 Task: Update the location of the saved search to San Diego.
Action: Mouse moved to (1108, 159)
Screenshot: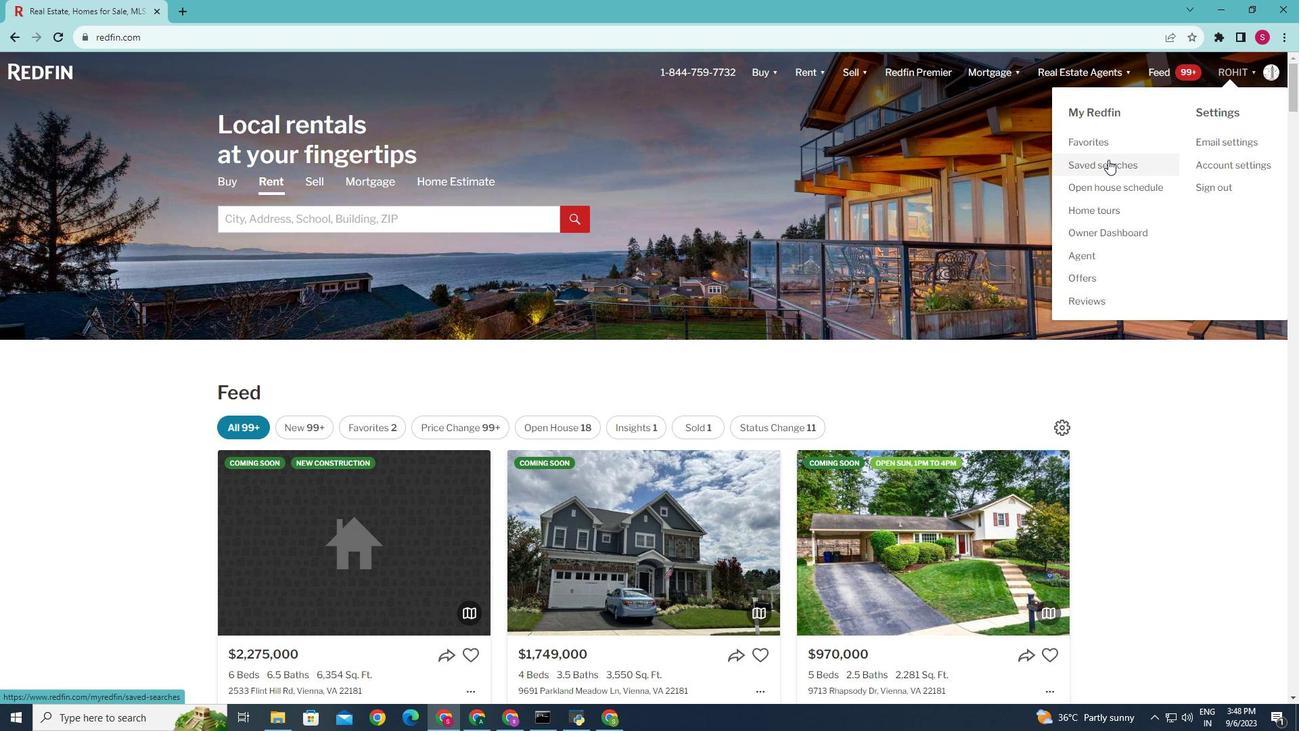 
Action: Mouse pressed left at (1108, 159)
Screenshot: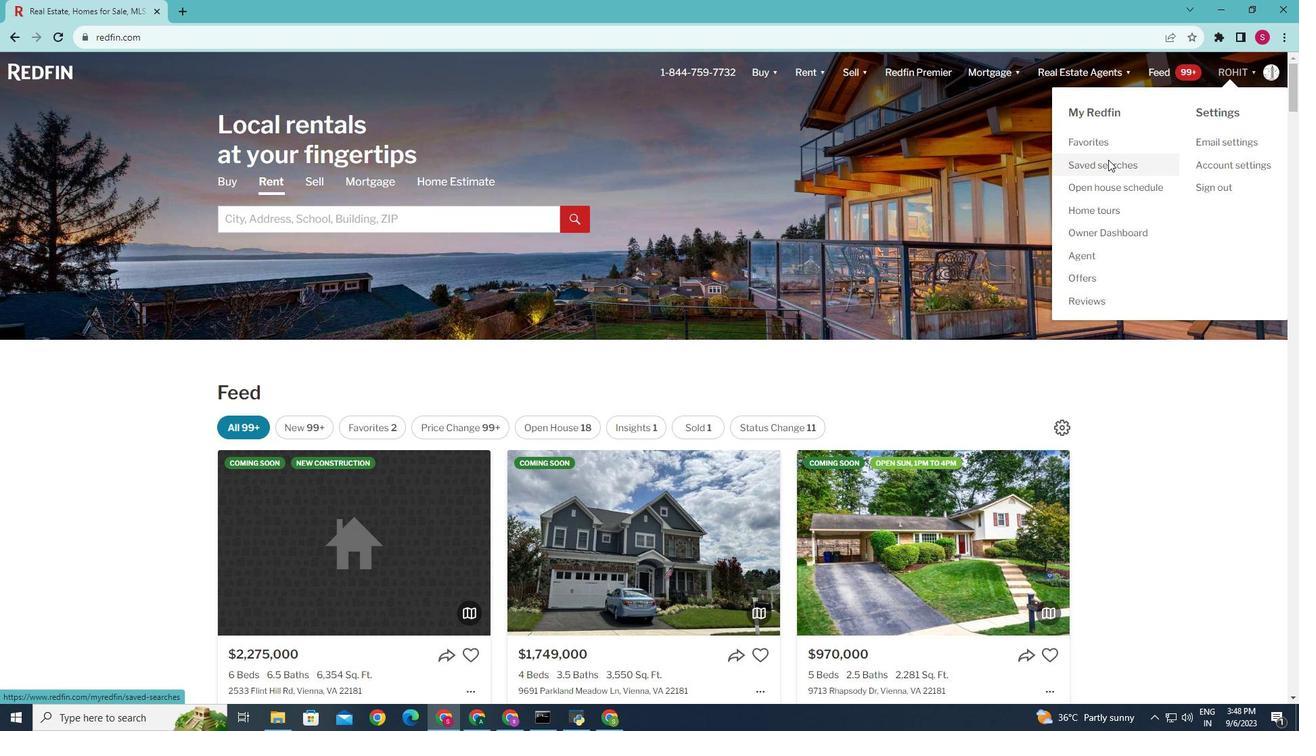 
Action: Mouse moved to (433, 326)
Screenshot: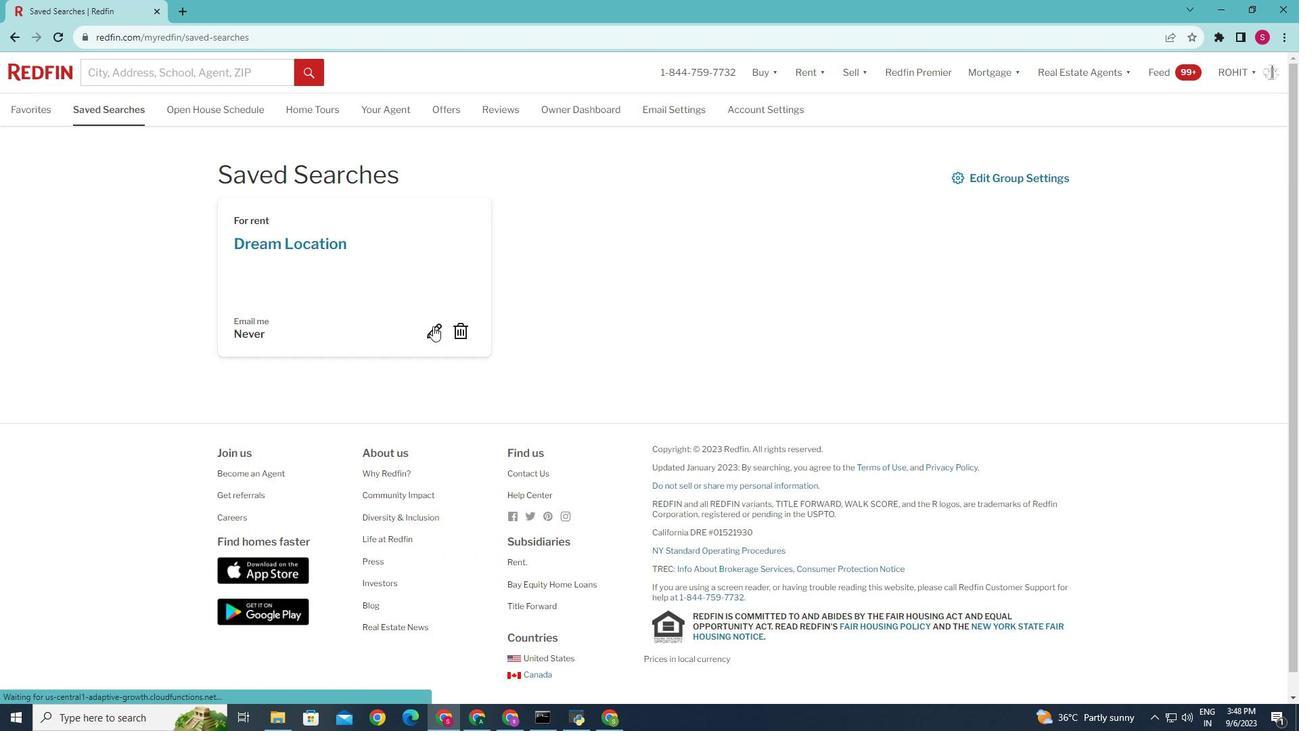 
Action: Mouse pressed left at (433, 326)
Screenshot: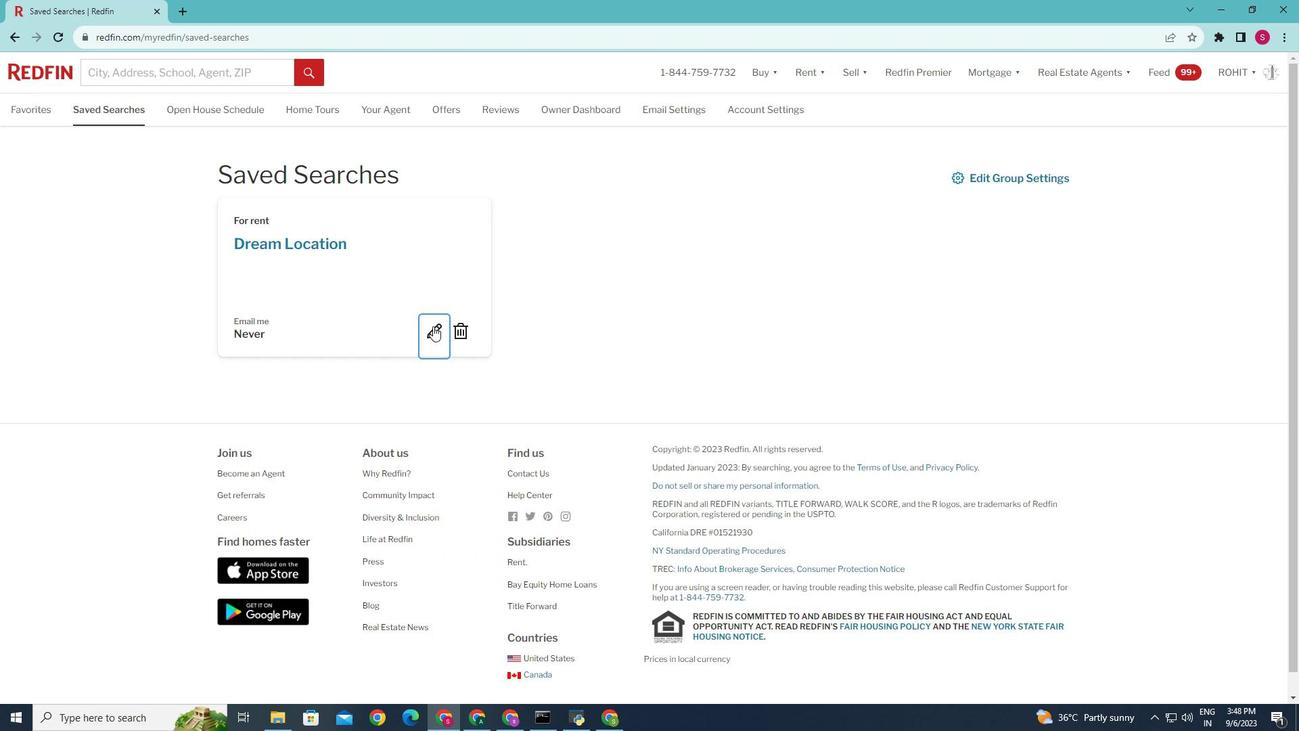 
Action: Mouse moved to (519, 321)
Screenshot: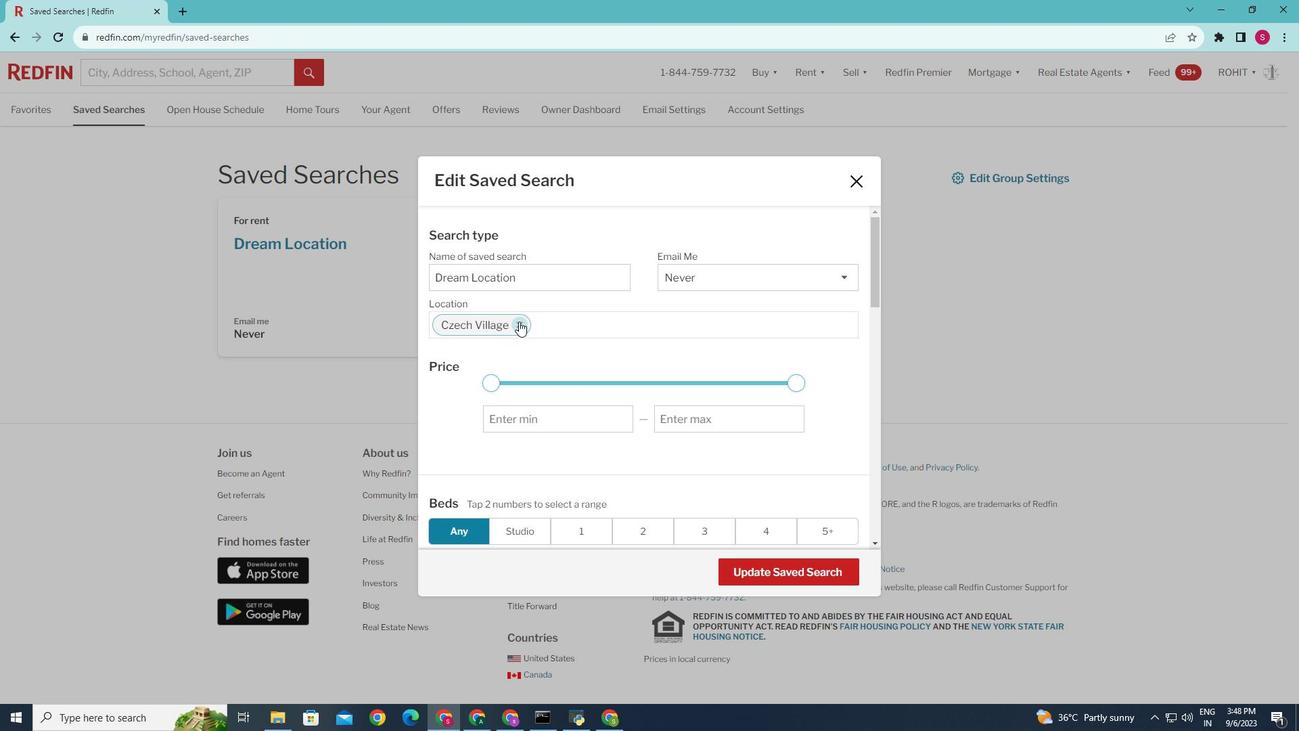 
Action: Mouse pressed left at (519, 321)
Screenshot: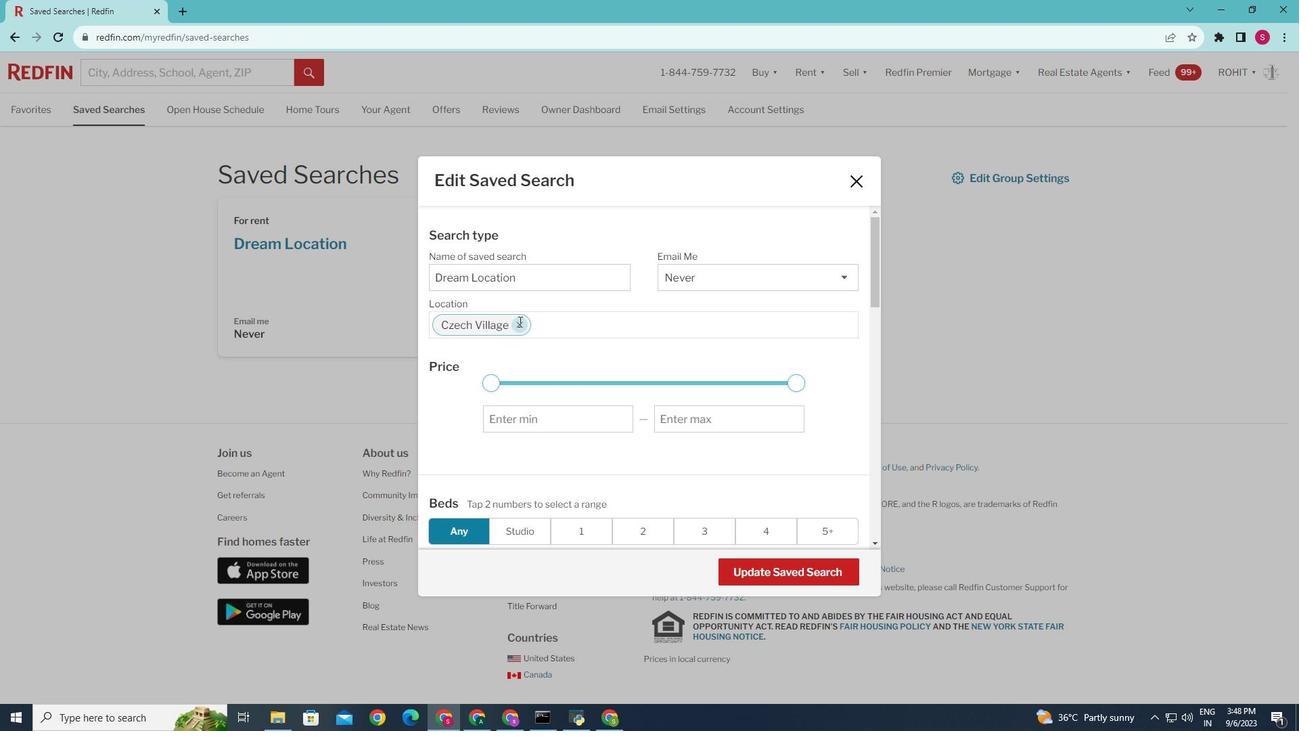 
Action: Mouse moved to (507, 320)
Screenshot: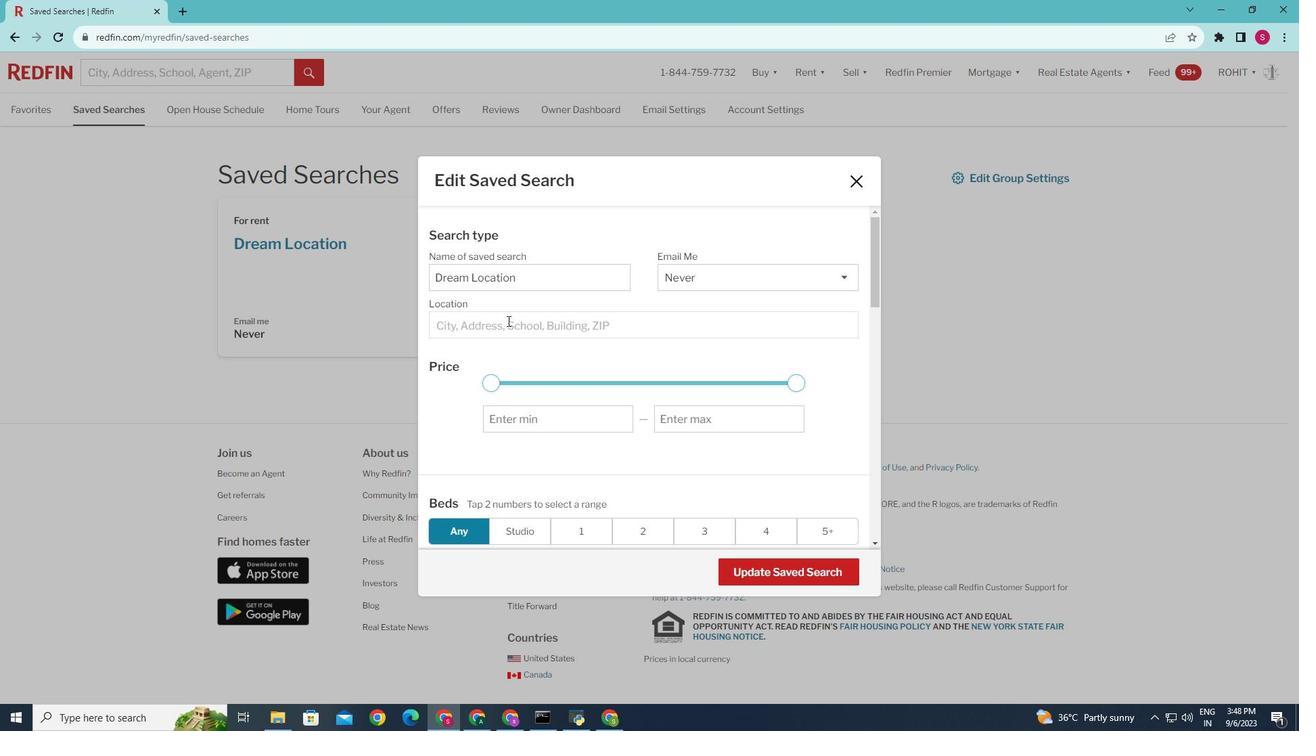 
Action: Mouse pressed left at (507, 320)
Screenshot: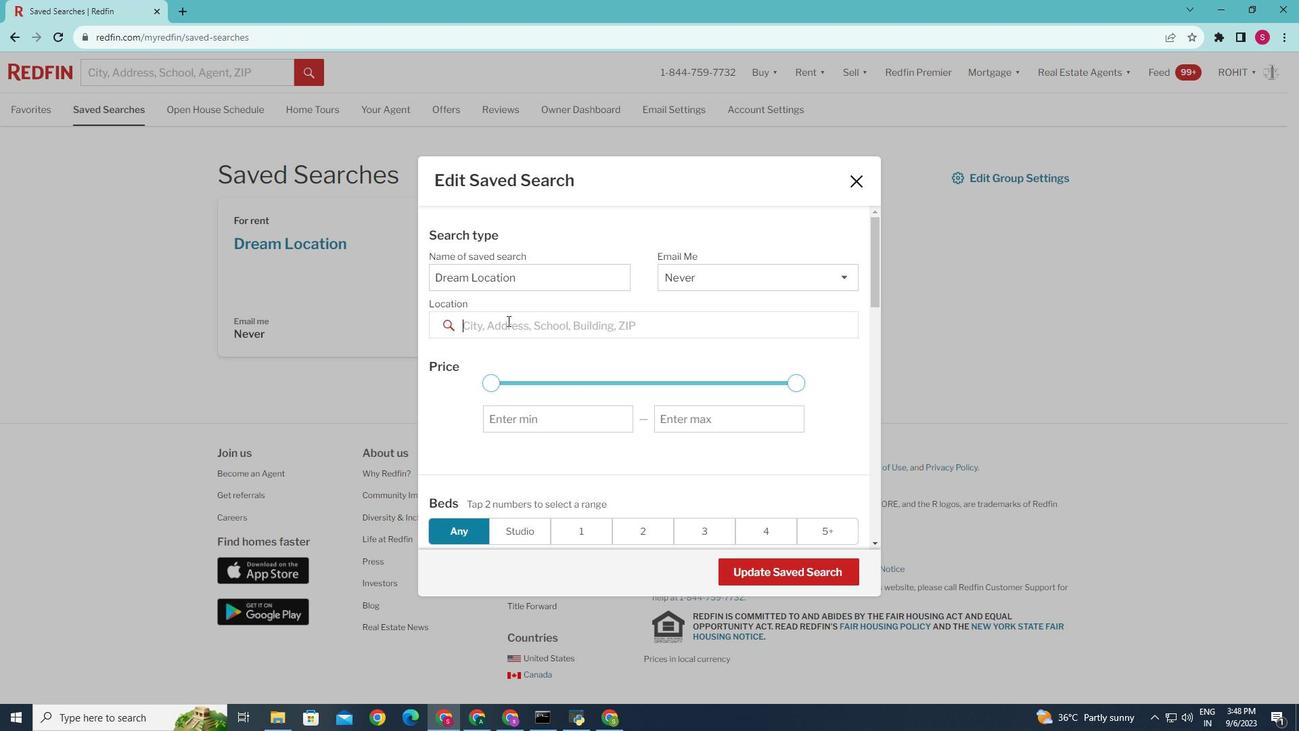 
Action: Key pressed <Key.caps_lock>S<Key.caps_lock>an<Key.space><Key.caps_lock>D<Key.caps_lock>iego
Screenshot: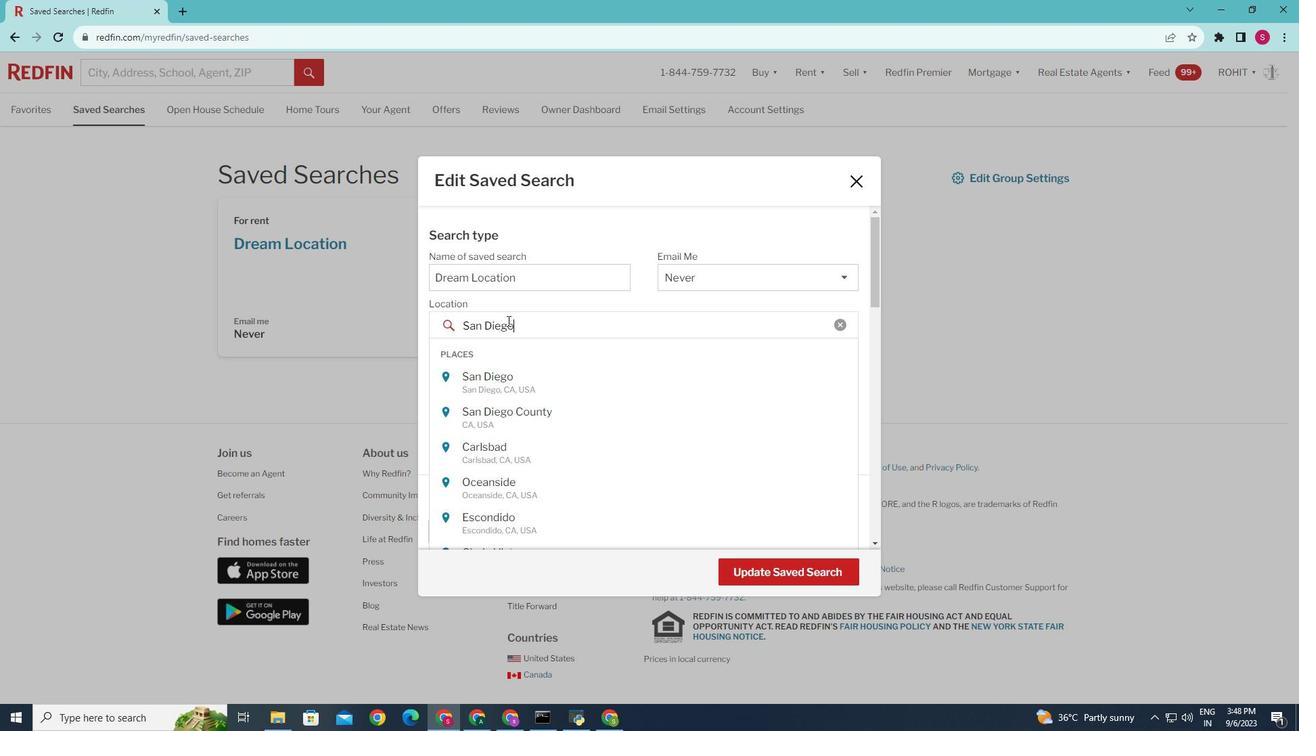 
Action: Mouse moved to (779, 567)
Screenshot: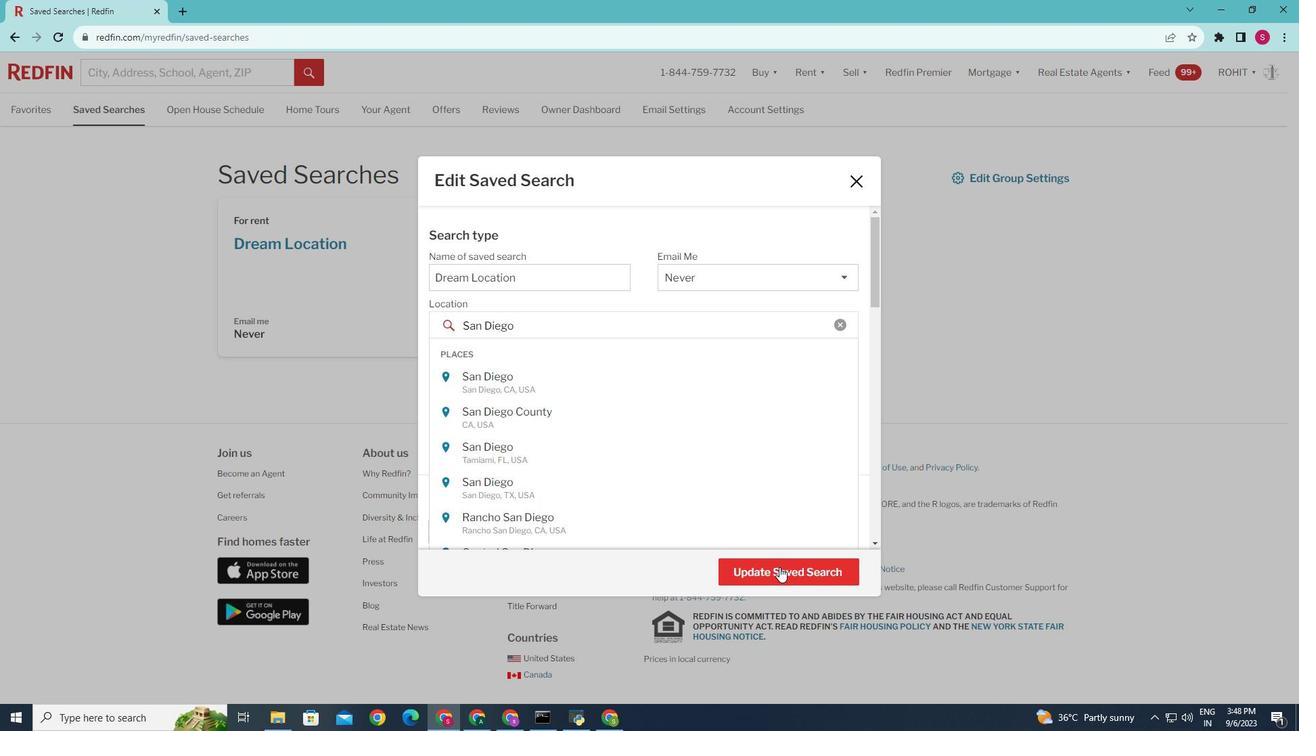 
Action: Mouse pressed left at (779, 567)
Screenshot: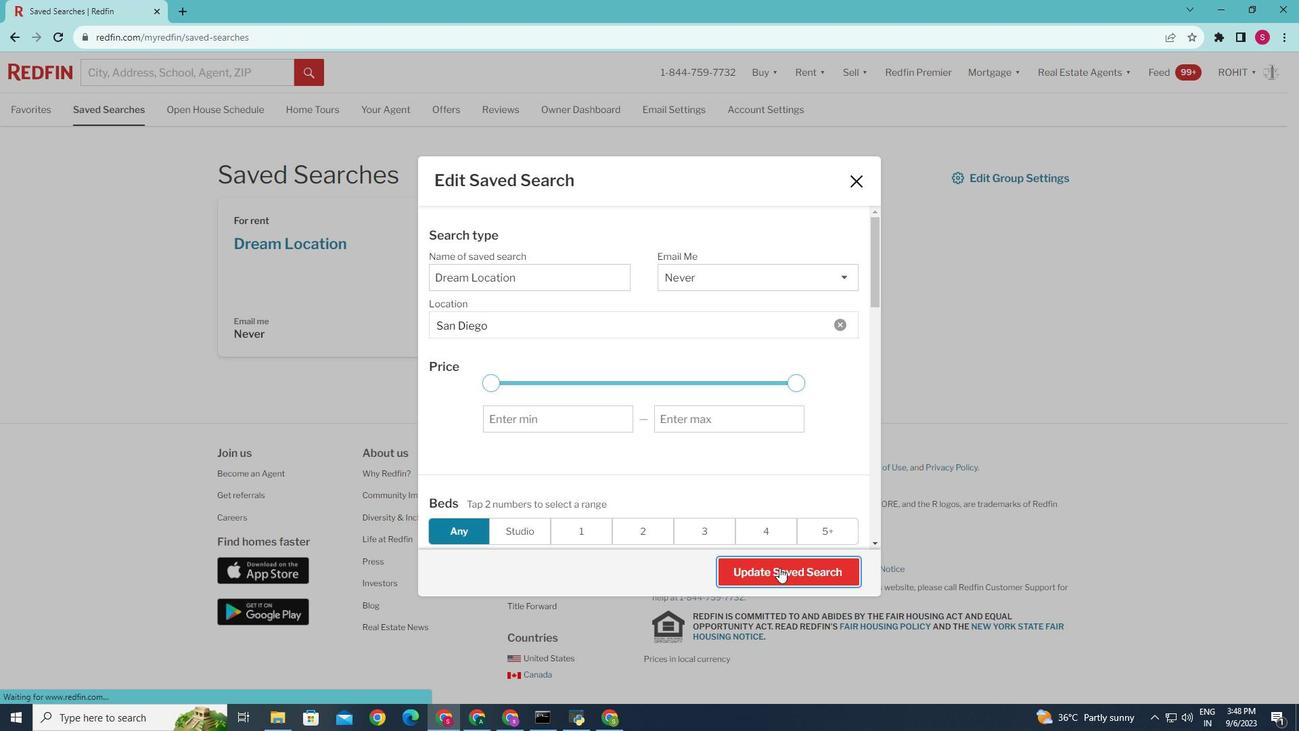 
Action: Mouse moved to (513, 330)
Screenshot: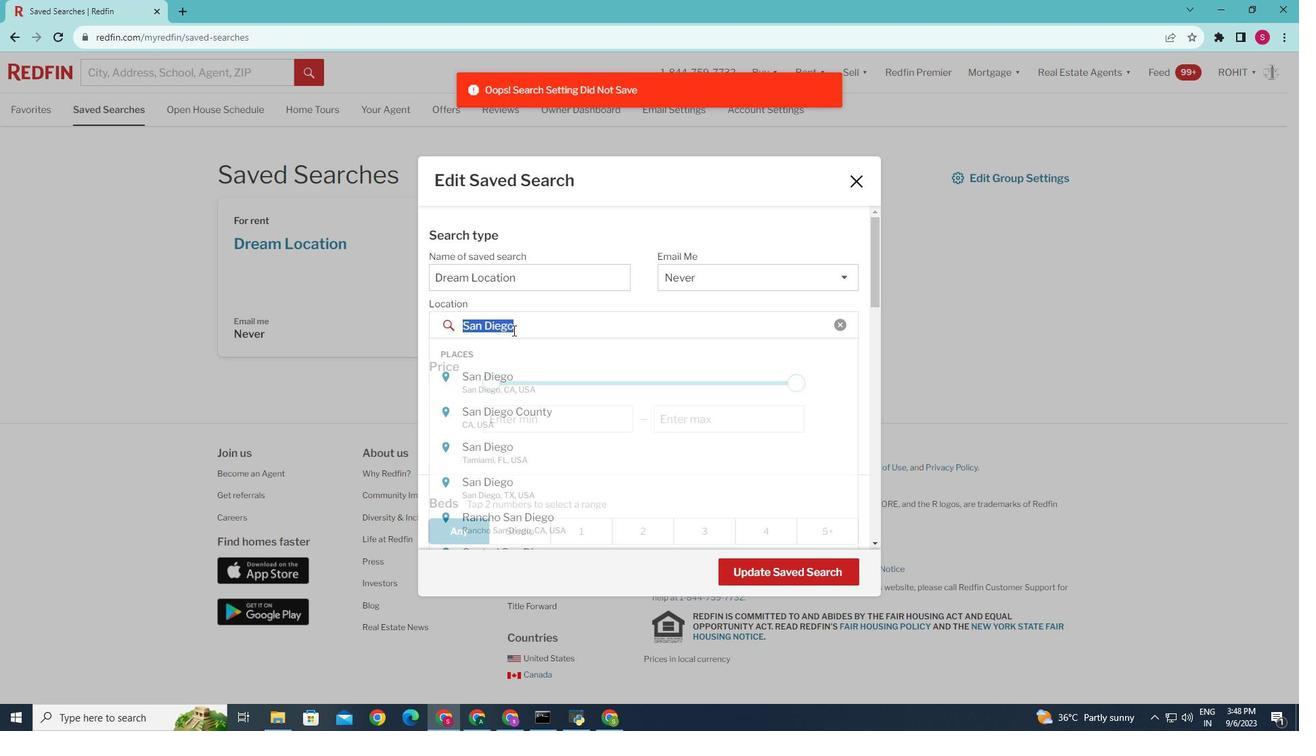 
Action: Mouse pressed left at (513, 330)
Screenshot: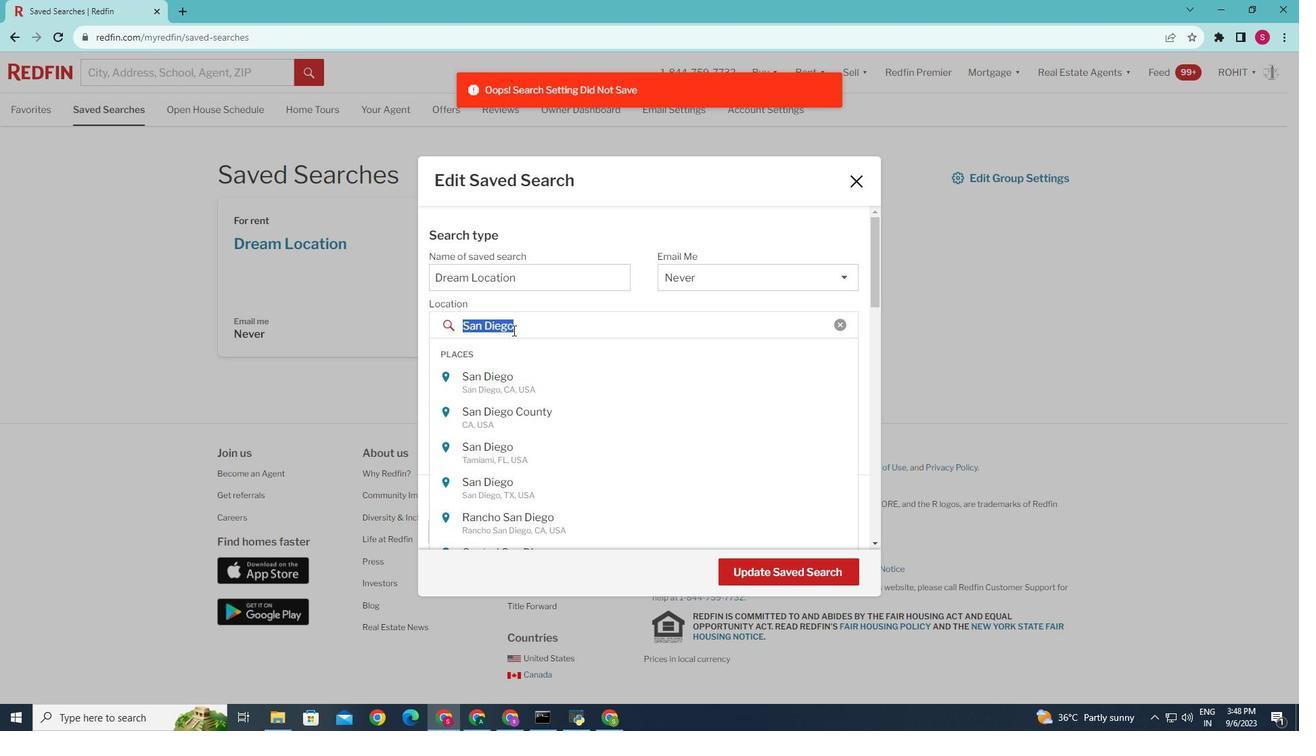 
Action: Mouse moved to (498, 387)
Screenshot: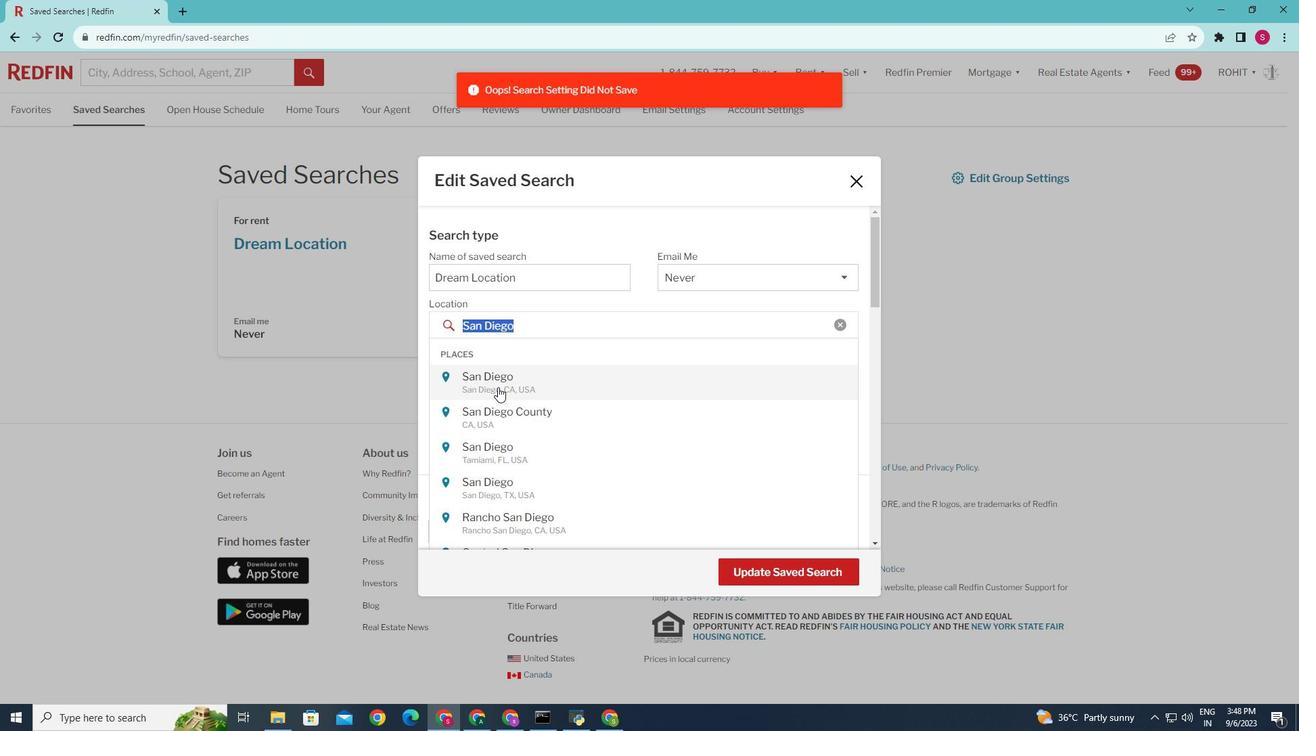 
Action: Mouse pressed left at (498, 387)
Screenshot: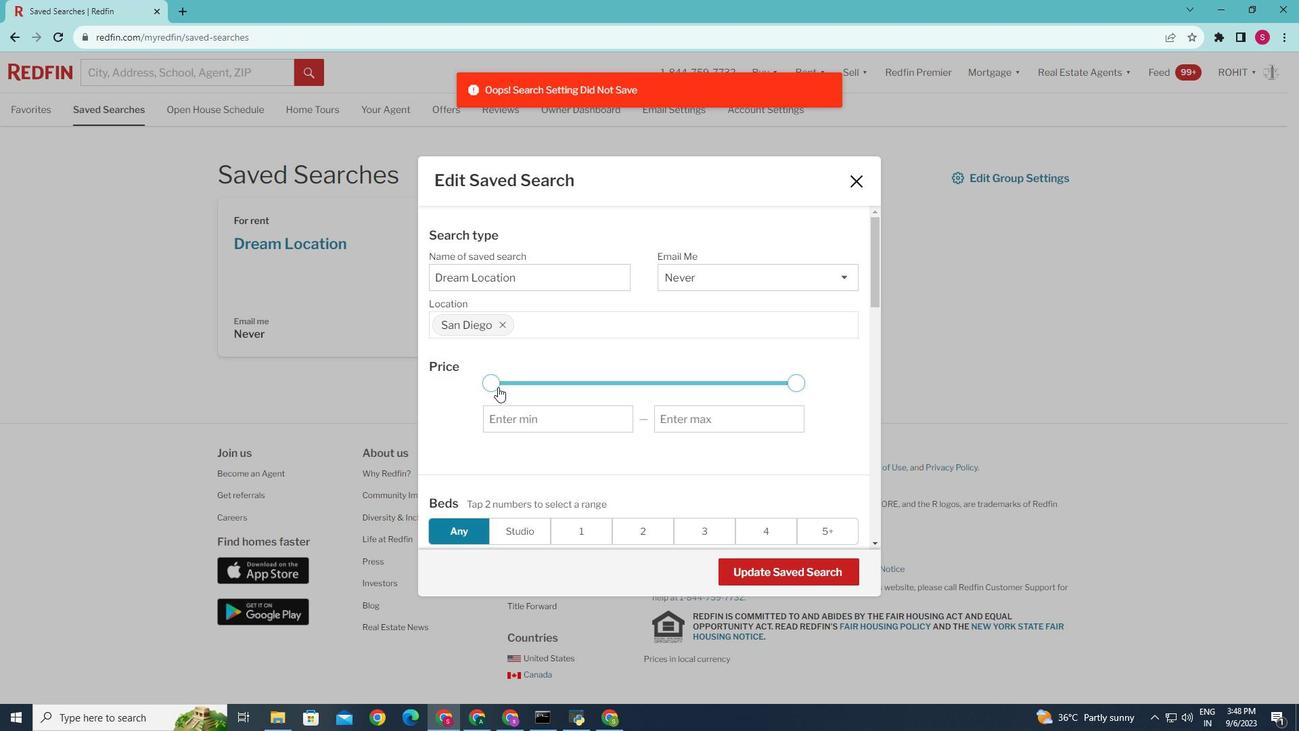 
Action: Mouse moved to (812, 567)
Screenshot: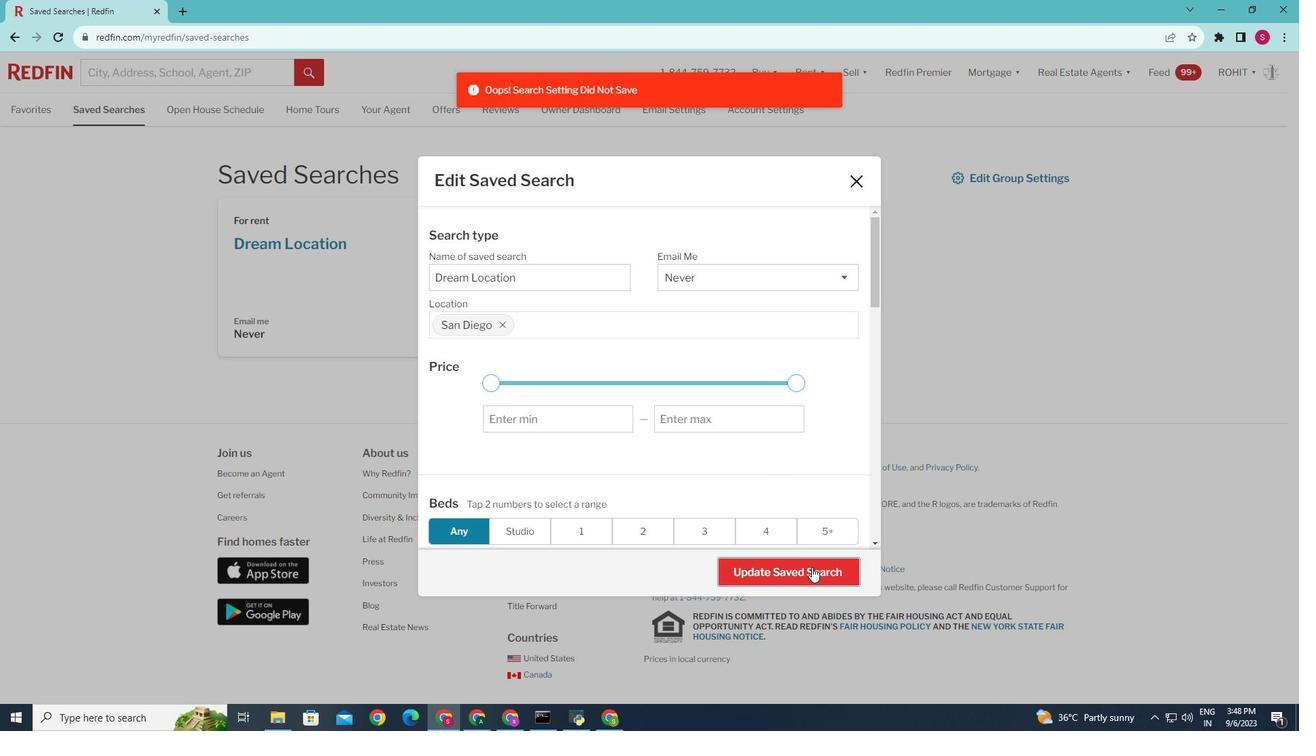 
Action: Mouse pressed left at (812, 567)
Screenshot: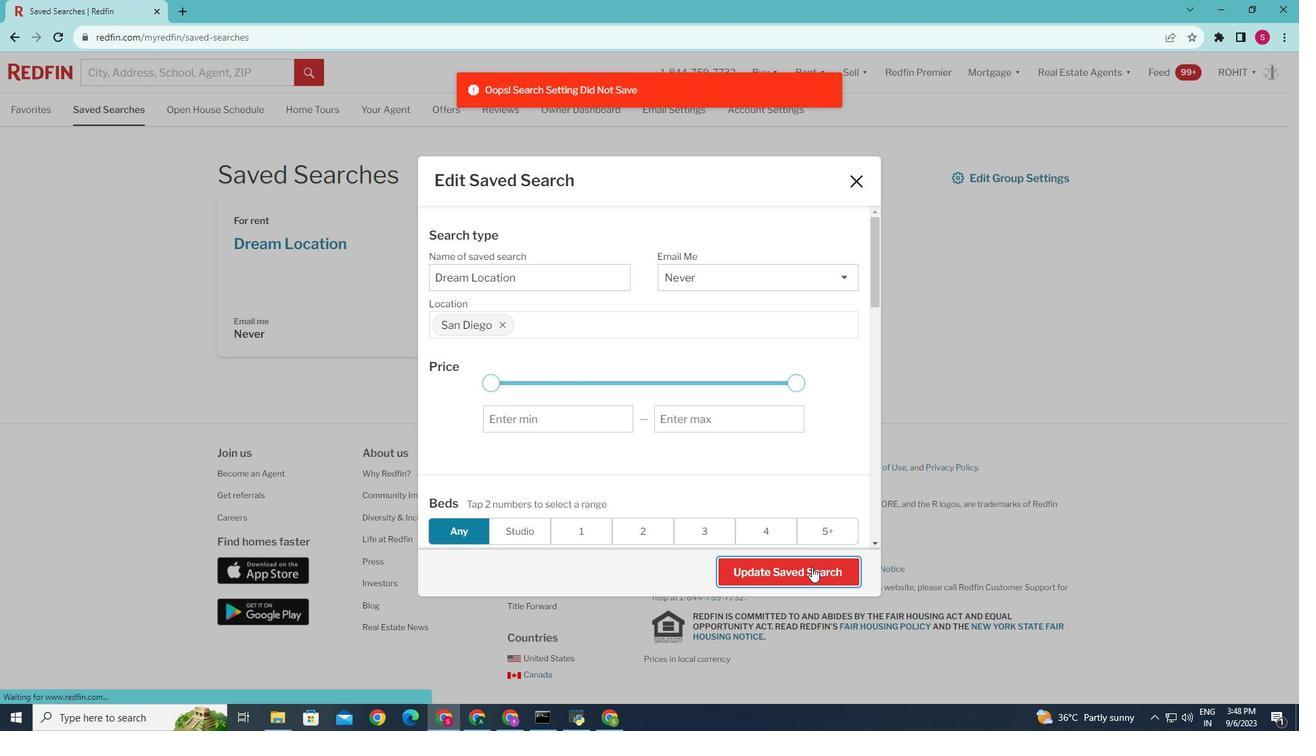 
Action: Mouse moved to (743, 410)
Screenshot: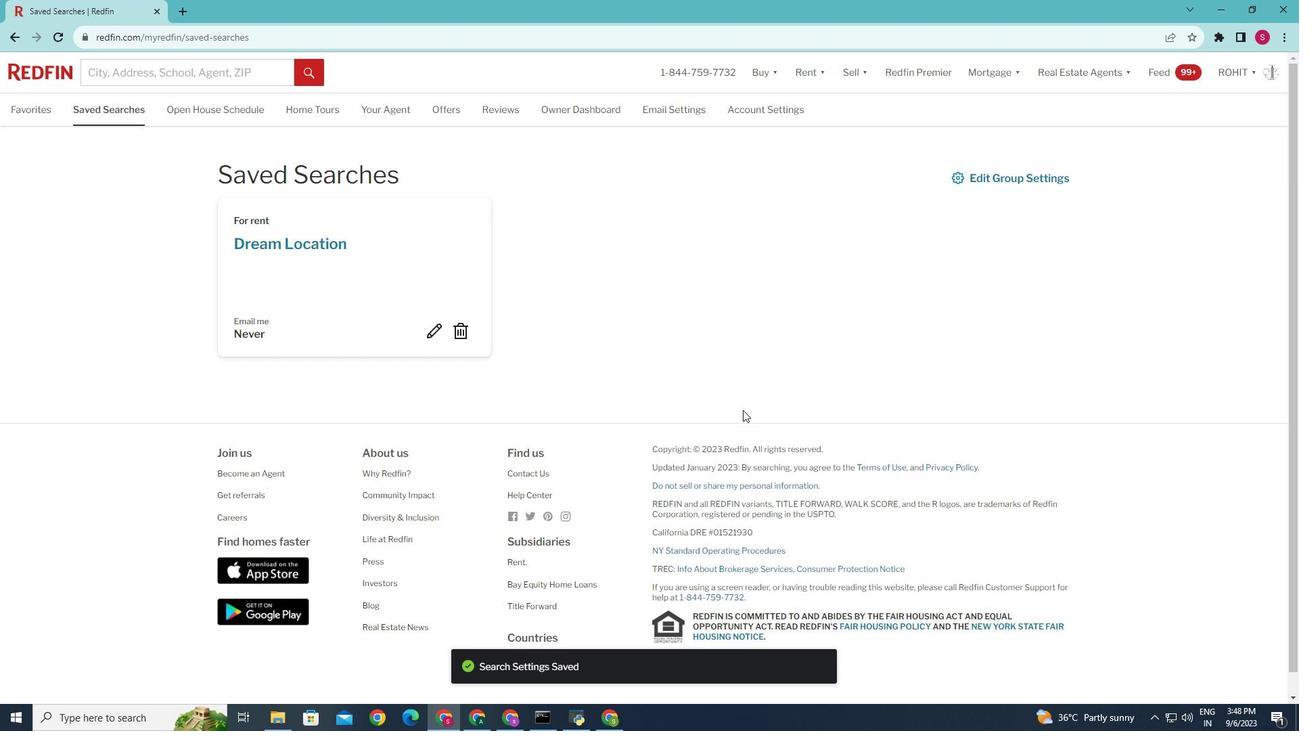 
